 Task: Switch to group 2.
Action: Mouse moved to (245, 116)
Screenshot: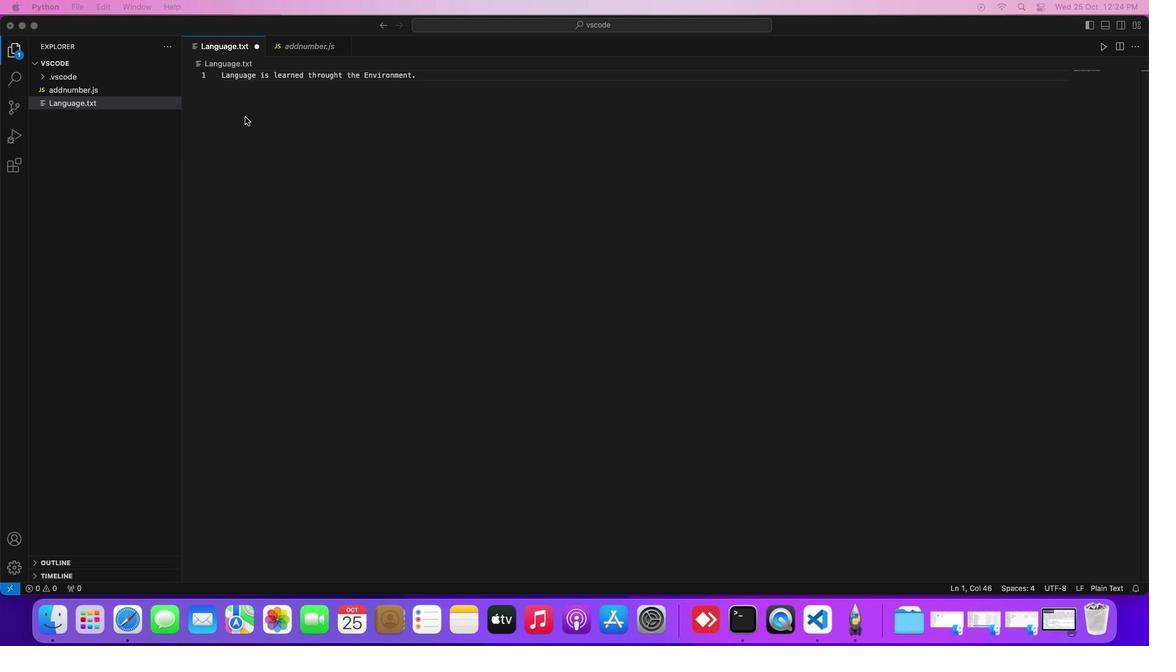 
Action: Mouse pressed left at (245, 116)
Screenshot: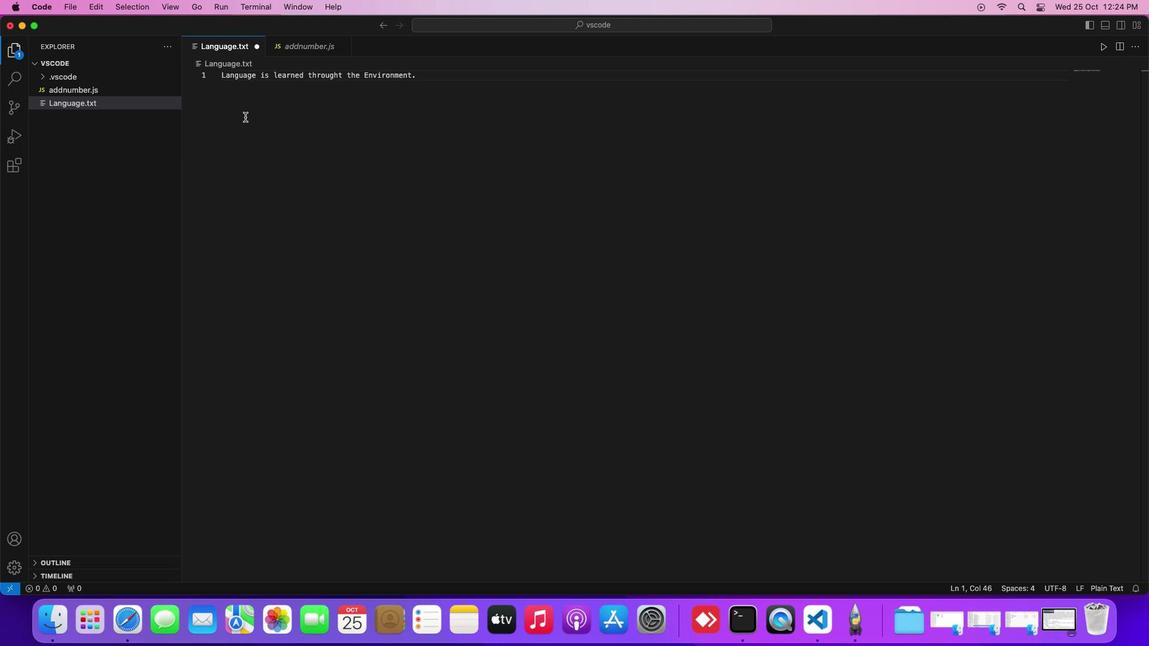 
Action: Mouse moved to (195, 3)
Screenshot: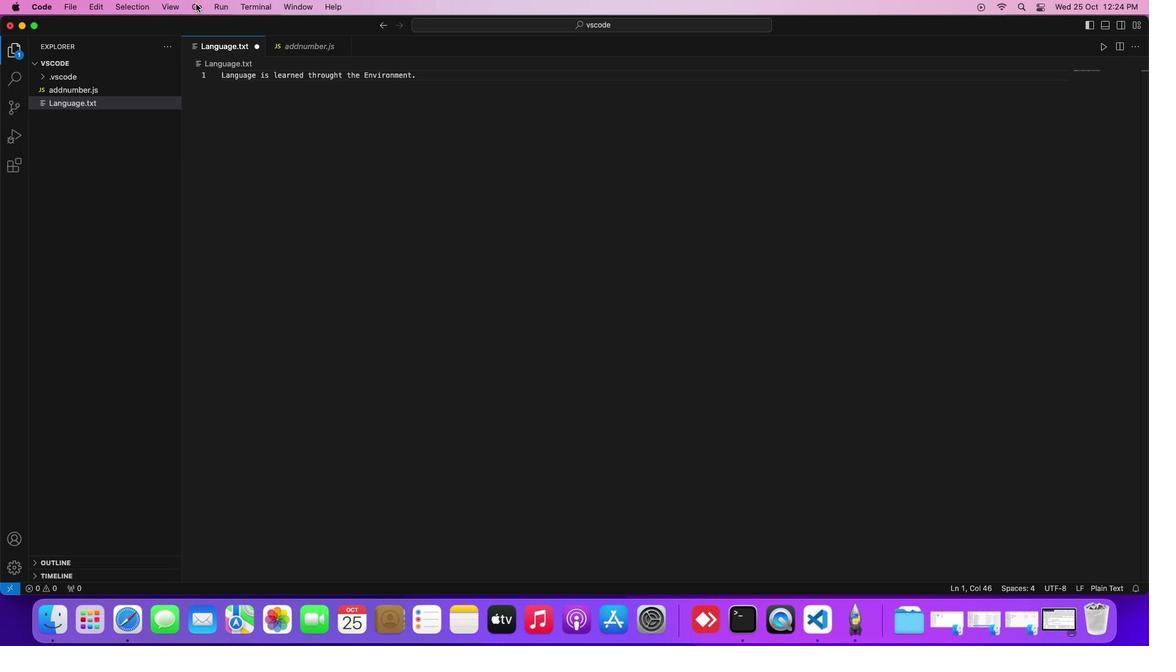 
Action: Mouse pressed left at (195, 3)
Screenshot: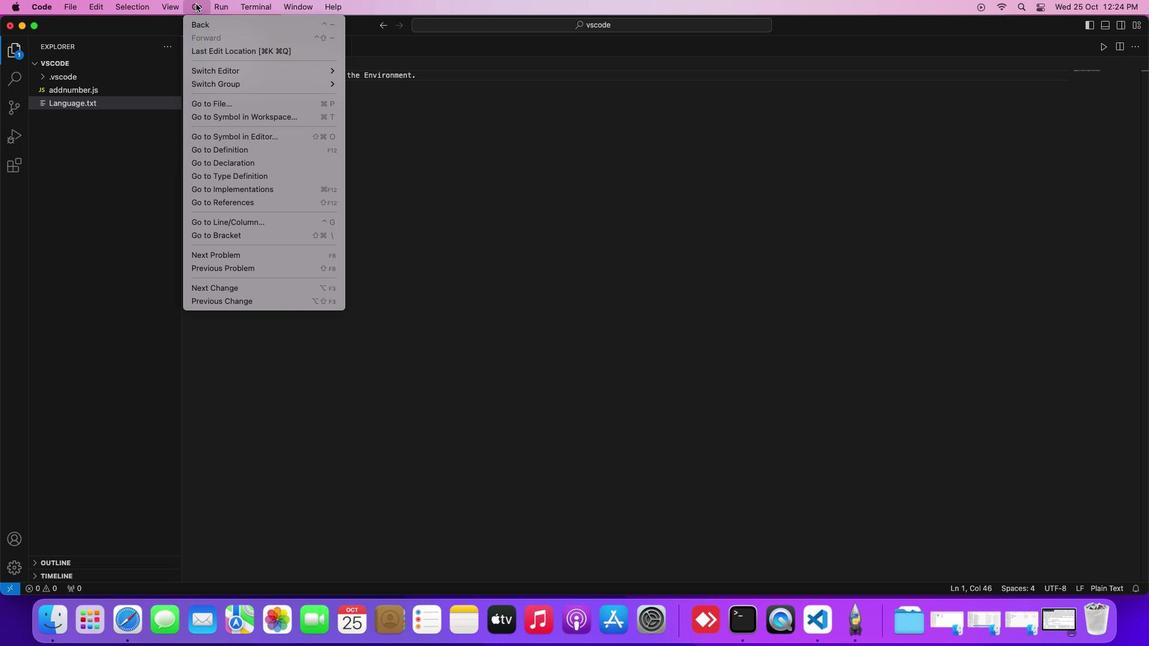 
Action: Mouse moved to (355, 96)
Screenshot: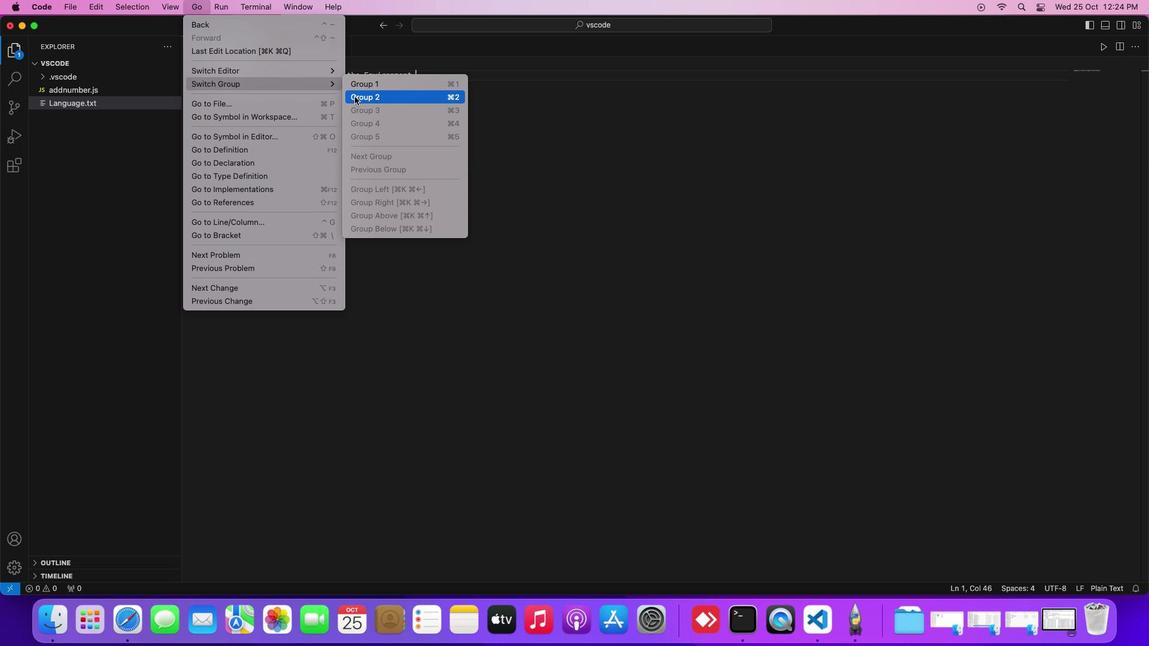 
Action: Mouse pressed left at (355, 96)
Screenshot: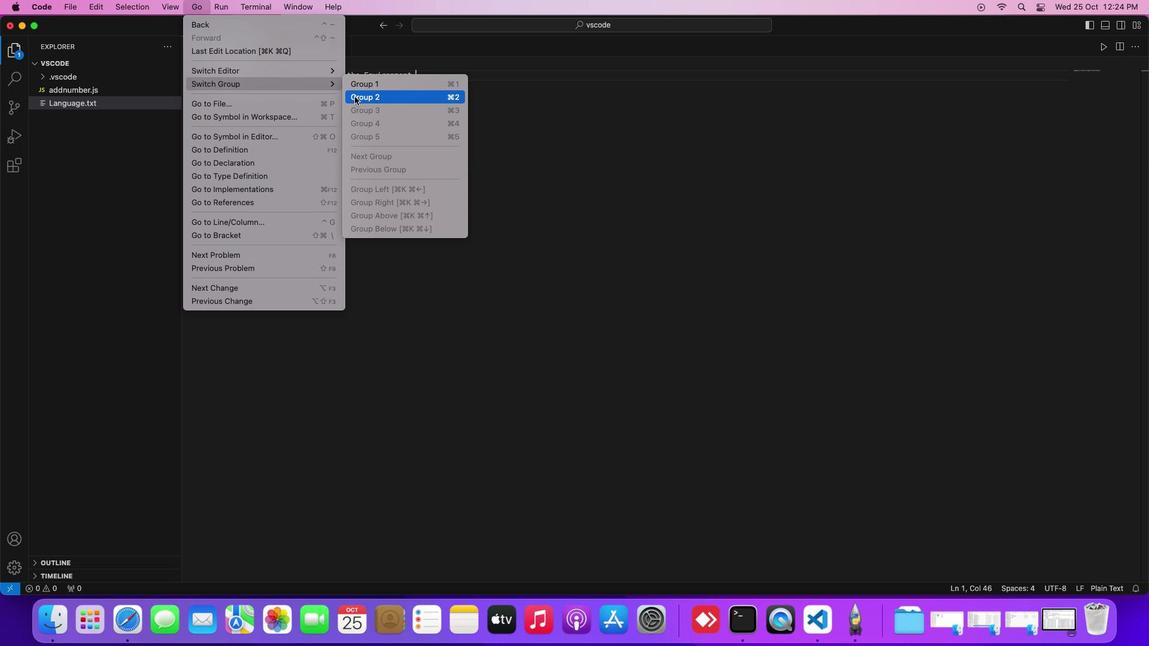 
